 Task: Get the current traffic updates for Old Sacramento State Historic Park.
Action: Mouse moved to (134, 71)
Screenshot: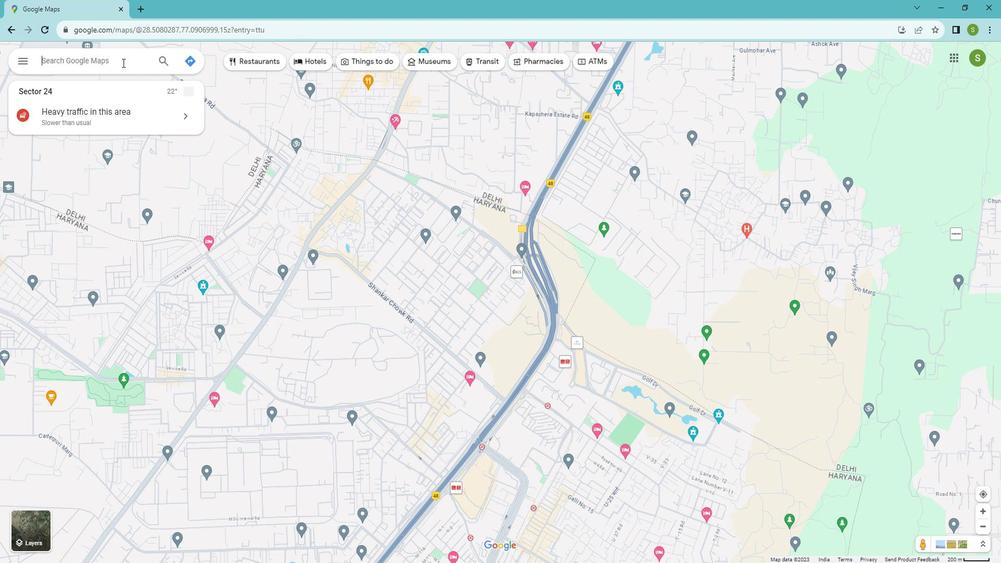 
Action: Mouse pressed left at (134, 71)
Screenshot: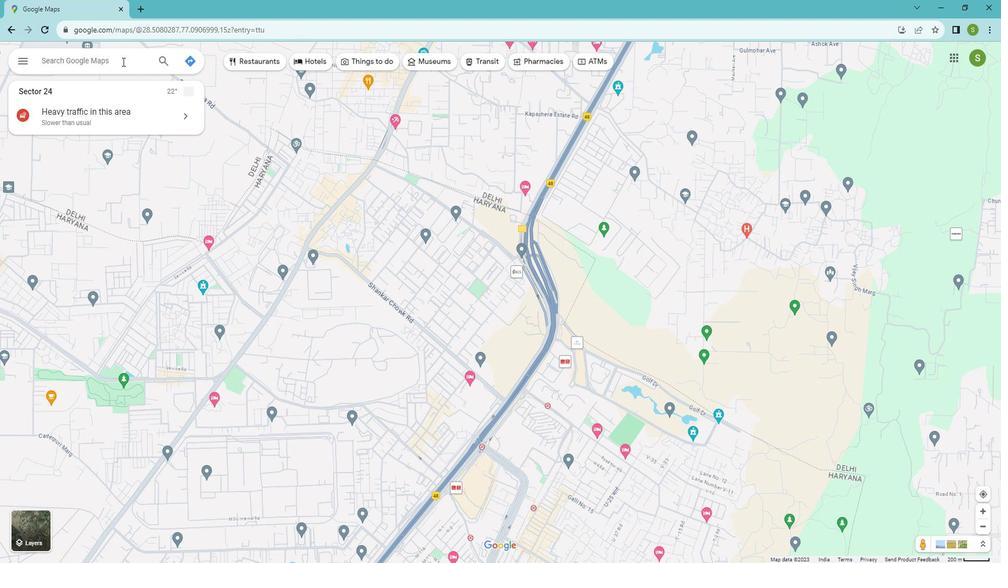 
Action: Mouse moved to (133, 69)
Screenshot: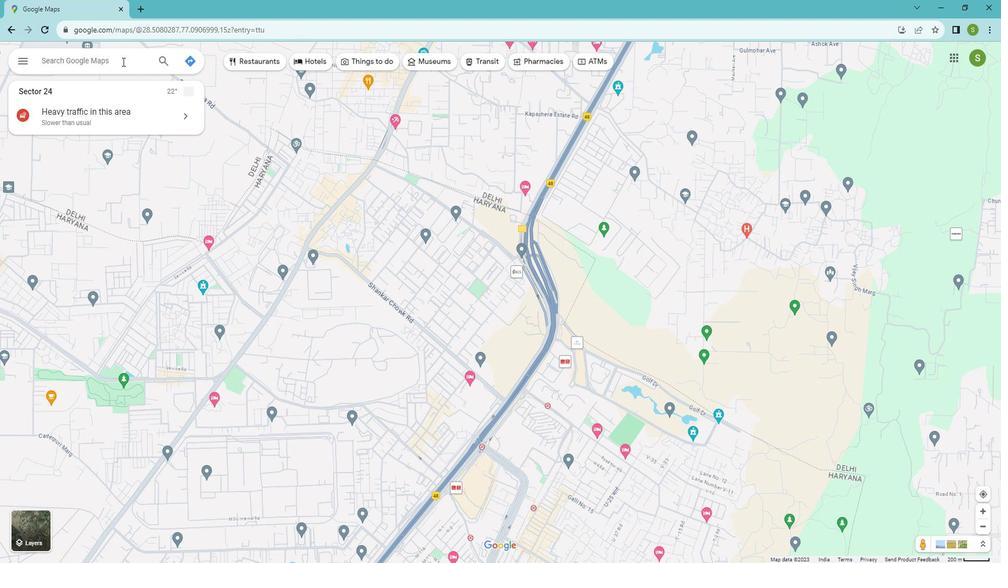 
Action: Key pressed <Key.shift>Old<Key.space><Key.shift>Sacramento<Key.space><Key.shift>State<Key.space><Key.shift>Historic<Key.space><Key.shift>Park<Key.enter>
Screenshot: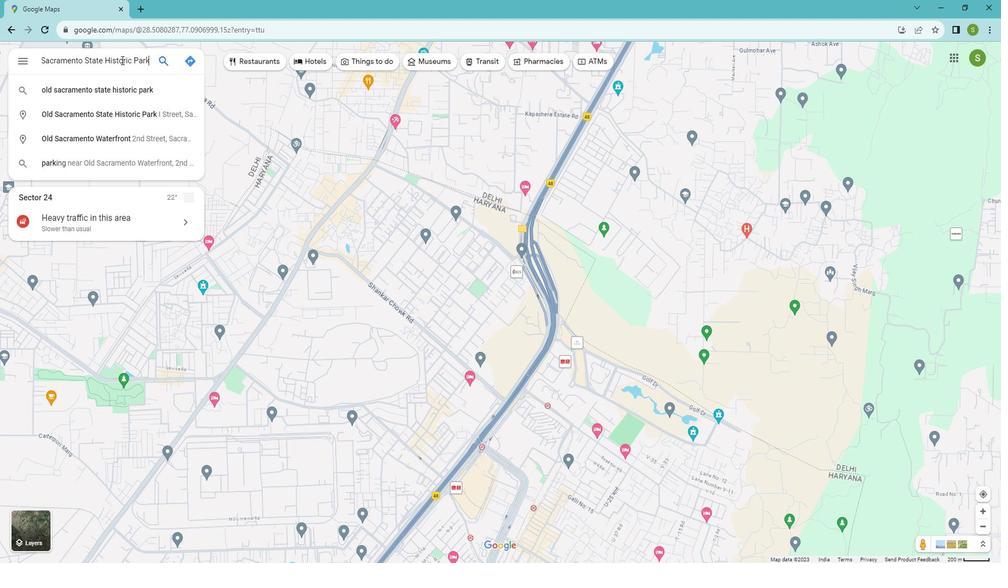 
Action: Mouse moved to (336, 523)
Screenshot: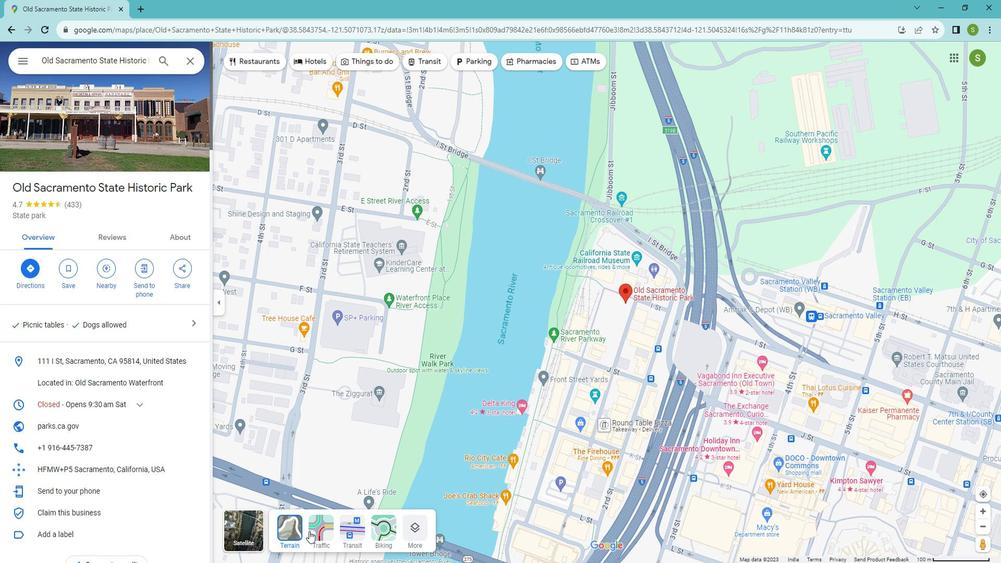 
Action: Mouse pressed left at (336, 523)
Screenshot: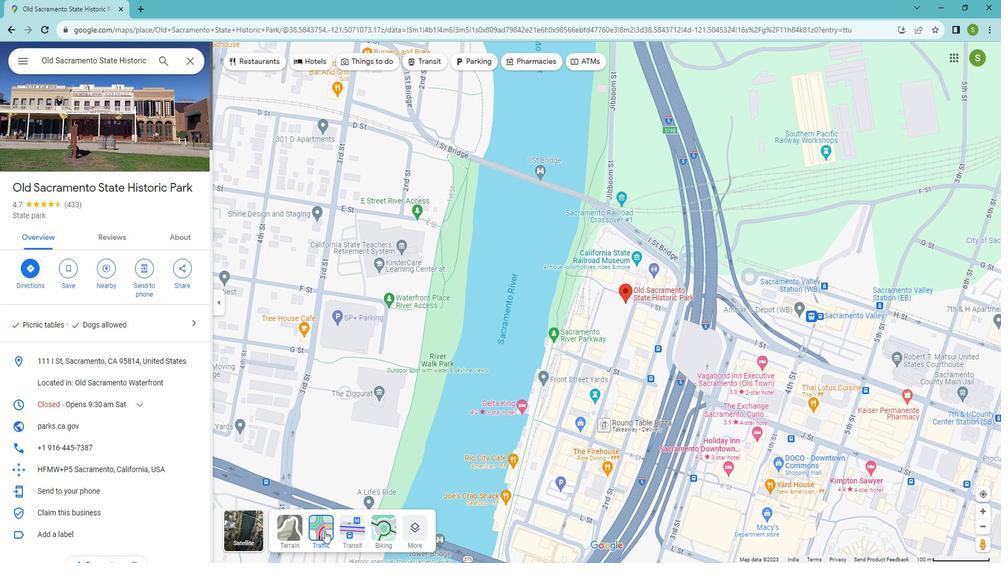 
Action: Mouse moved to (699, 331)
Screenshot: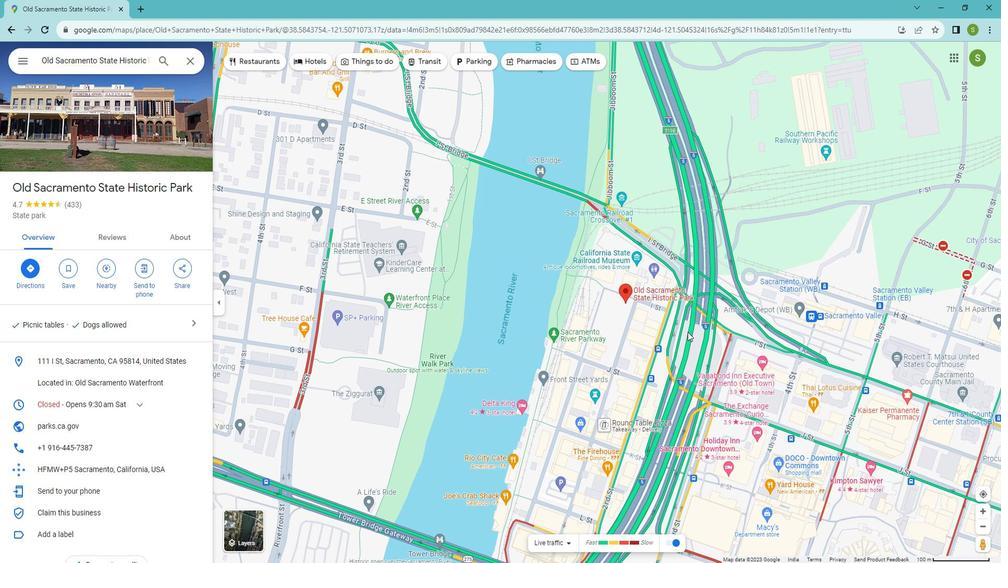
Action: Mouse scrolled (699, 330) with delta (0, 0)
Screenshot: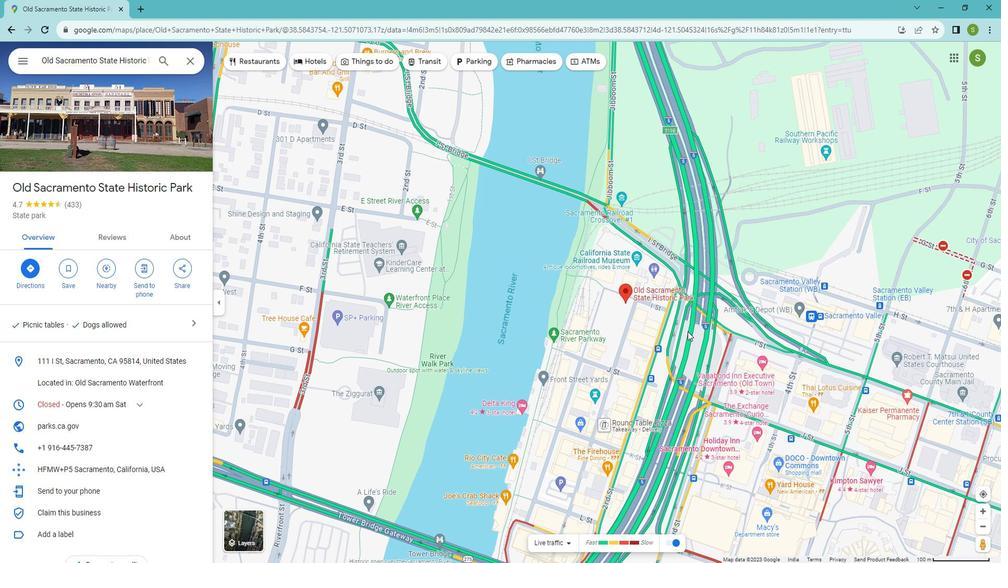 
Action: Mouse scrolled (699, 330) with delta (0, 0)
Screenshot: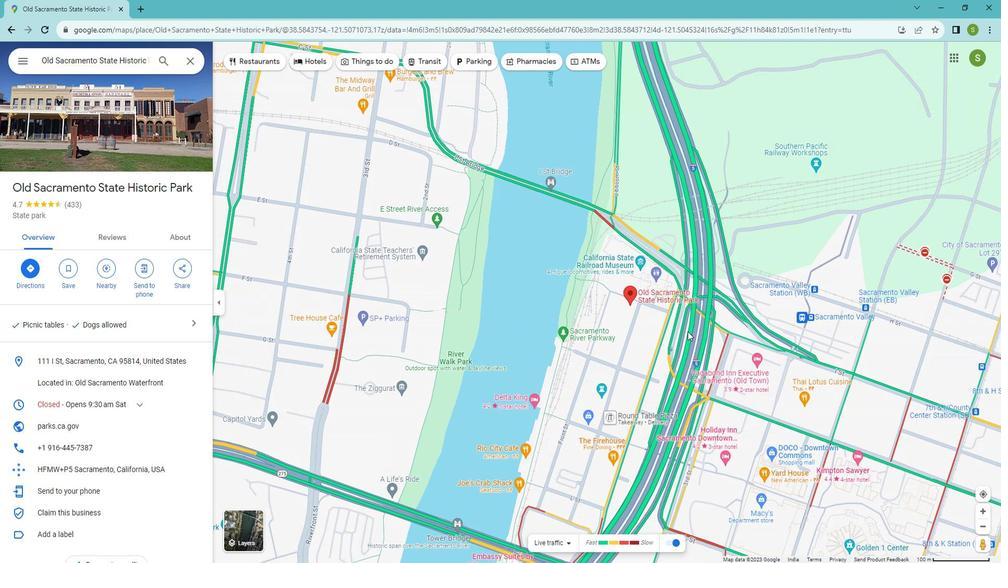 
Action: Mouse scrolled (699, 330) with delta (0, 0)
Screenshot: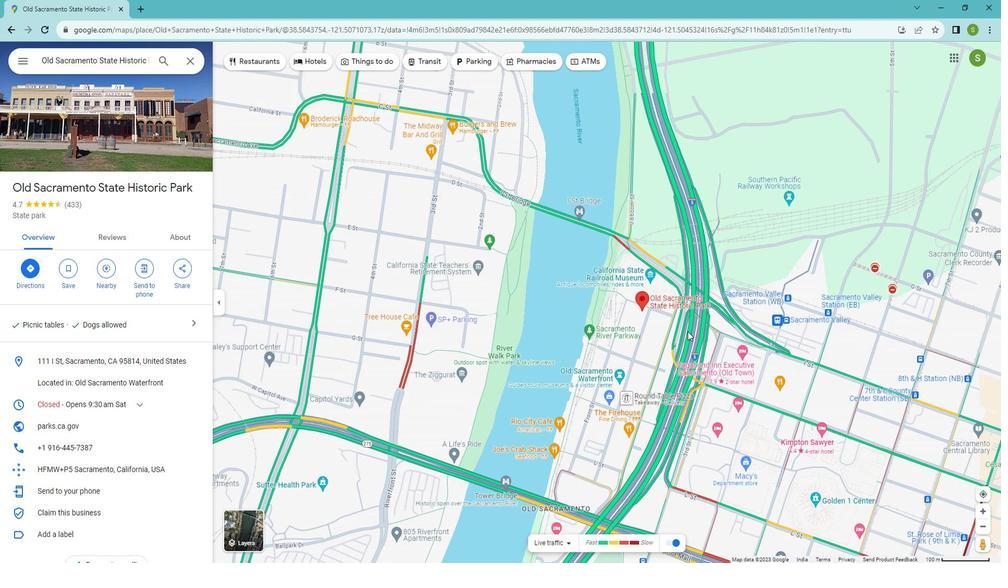 
Action: Mouse moved to (698, 331)
Screenshot: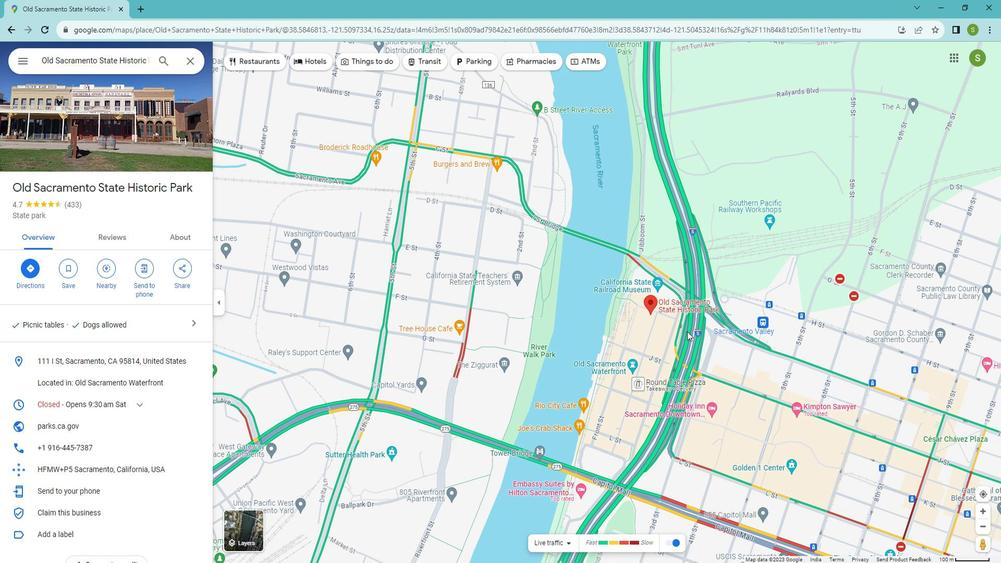 
Action: Mouse scrolled (698, 331) with delta (0, 0)
Screenshot: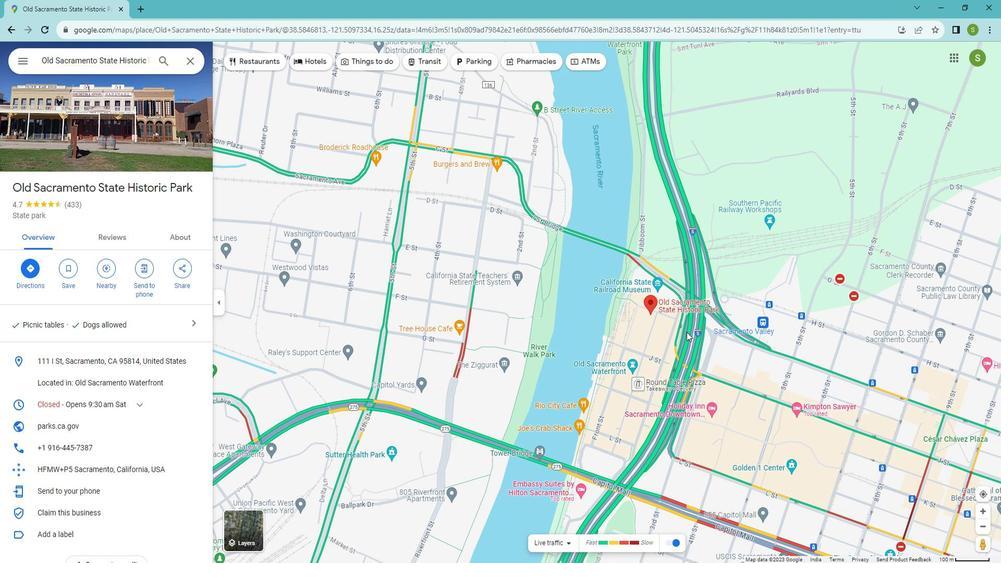 
Action: Mouse moved to (695, 305)
Screenshot: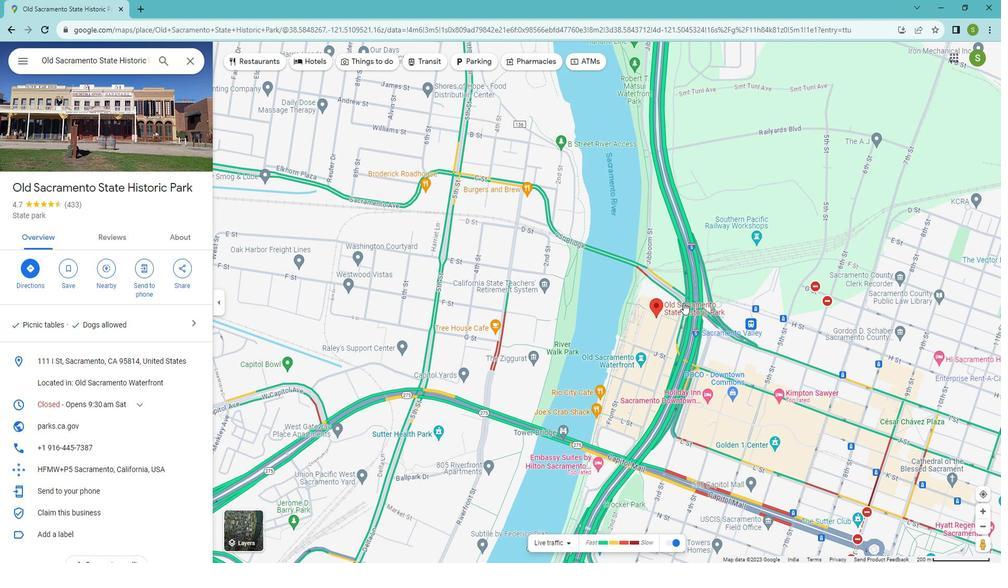 
Action: Mouse pressed left at (695, 305)
Screenshot: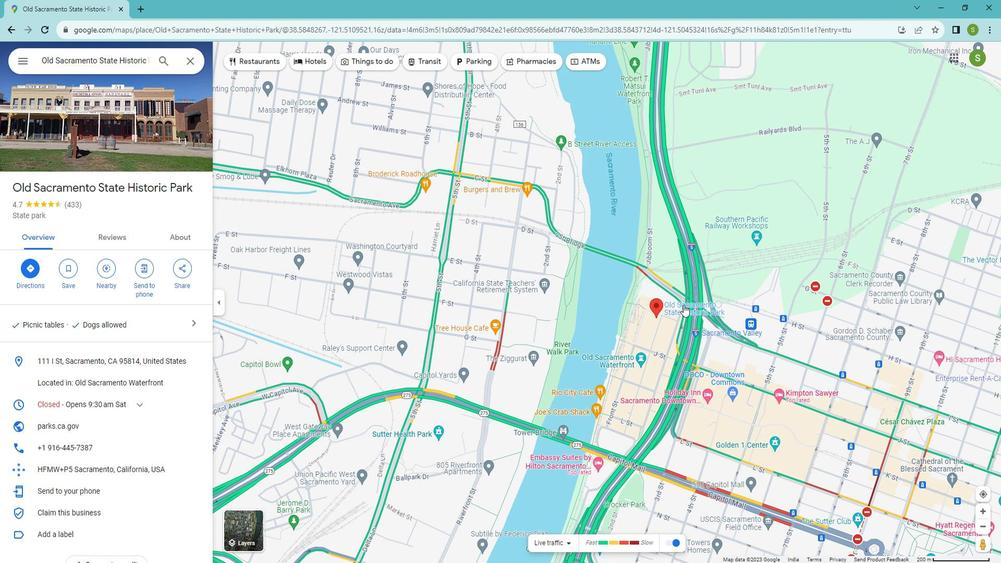
Action: Mouse moved to (670, 308)
Screenshot: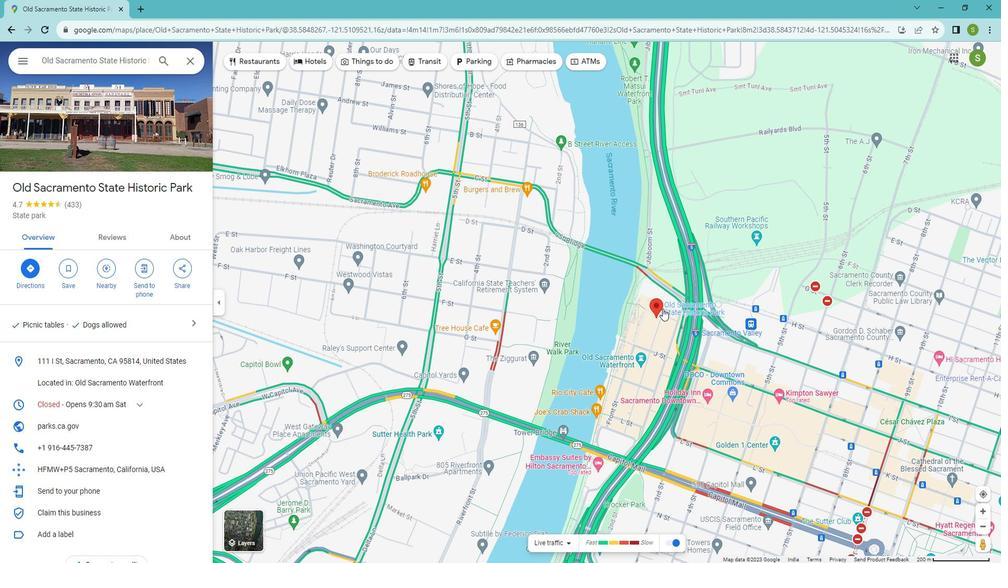 
Action: Mouse pressed left at (670, 308)
Screenshot: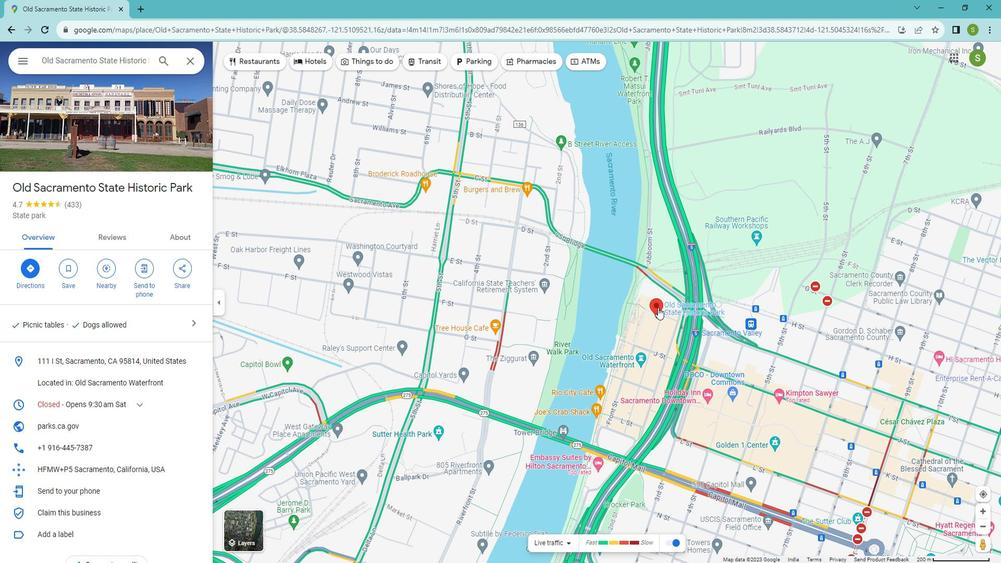 
Action: Mouse pressed right at (670, 308)
Screenshot: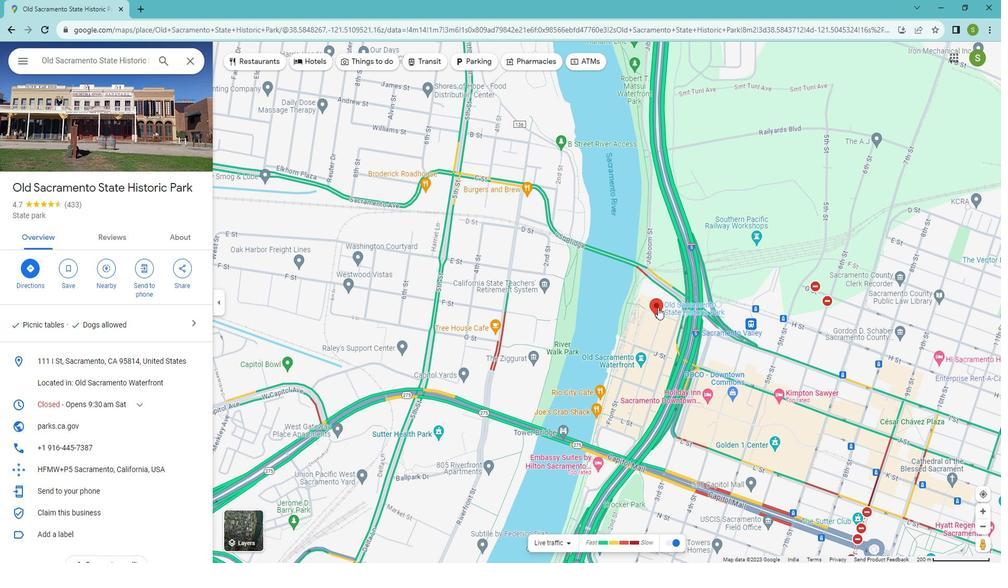 
Action: Mouse moved to (653, 325)
Screenshot: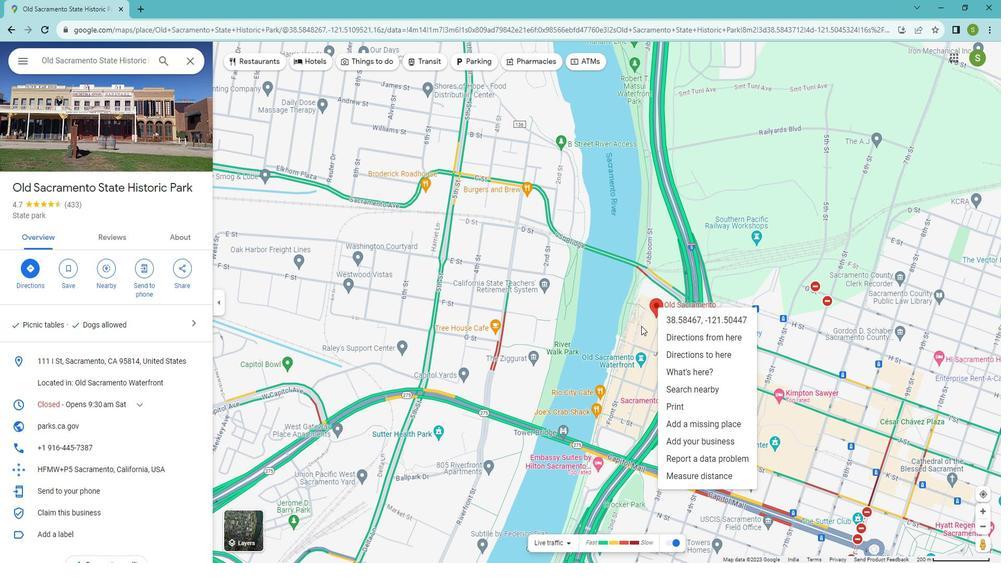 
Action: Mouse pressed left at (653, 325)
Screenshot: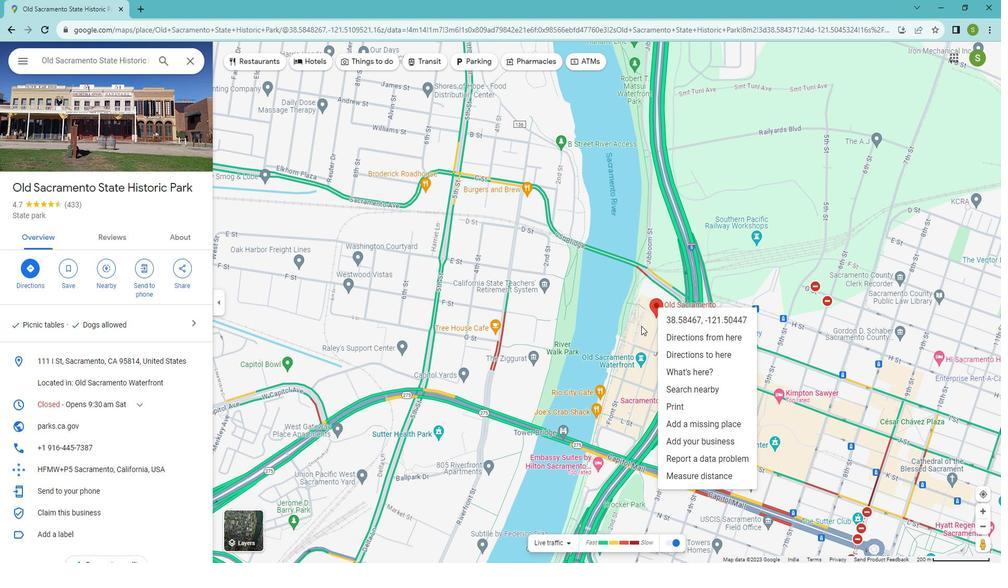 
Action: Mouse moved to (689, 305)
Screenshot: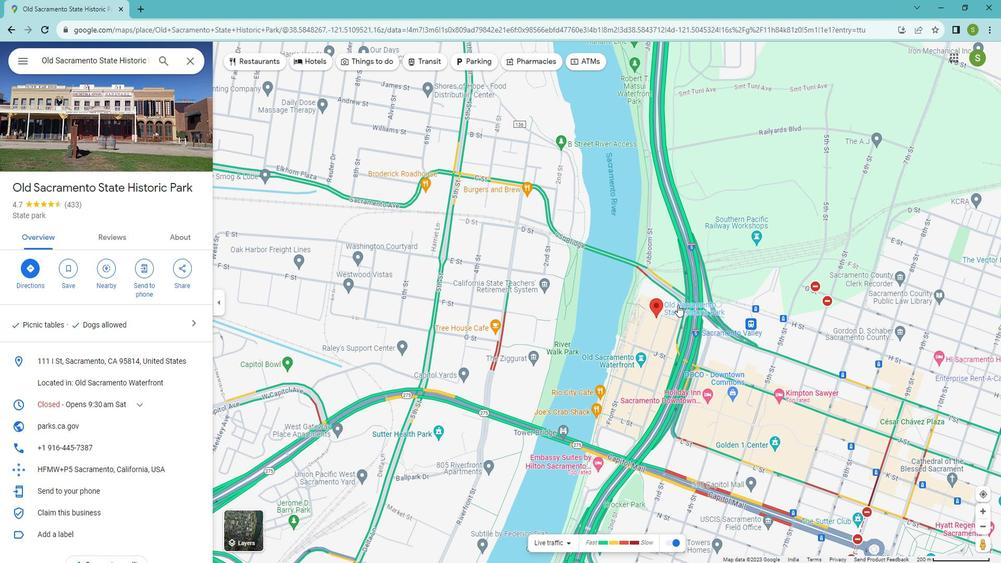 
Action: Mouse scrolled (689, 306) with delta (0, 0)
Screenshot: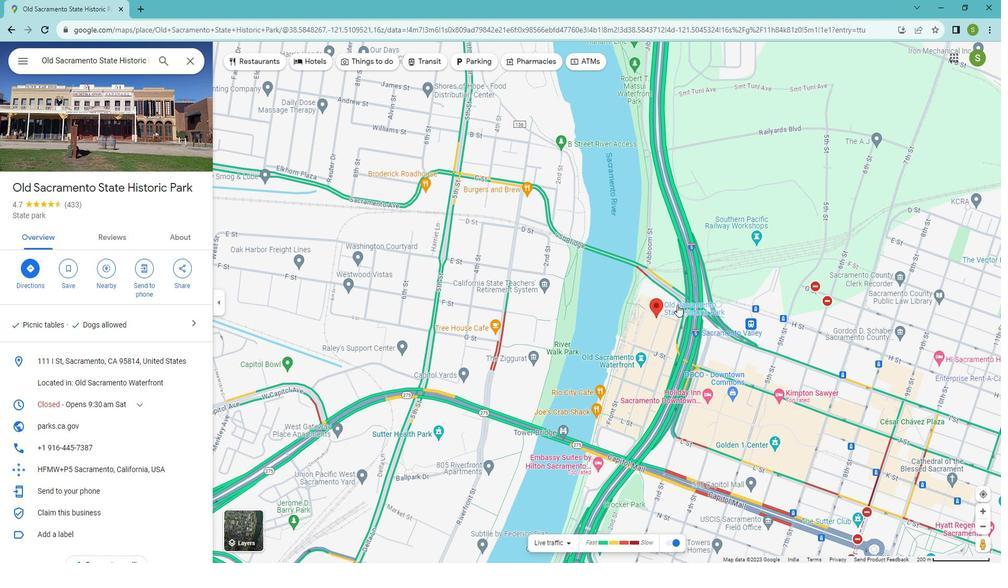 
Action: Mouse scrolled (689, 306) with delta (0, 0)
Screenshot: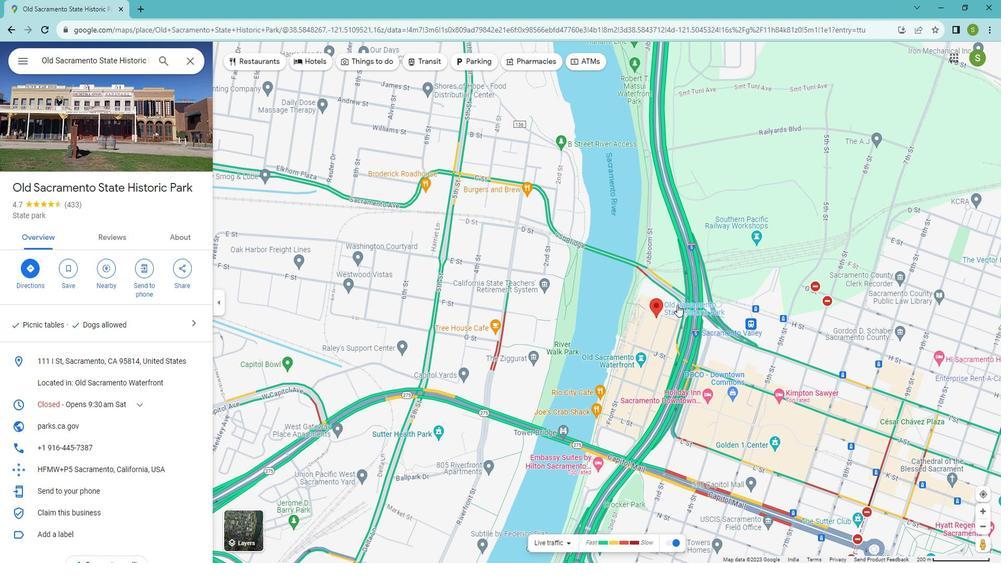 
Action: Mouse scrolled (689, 306) with delta (0, 0)
Screenshot: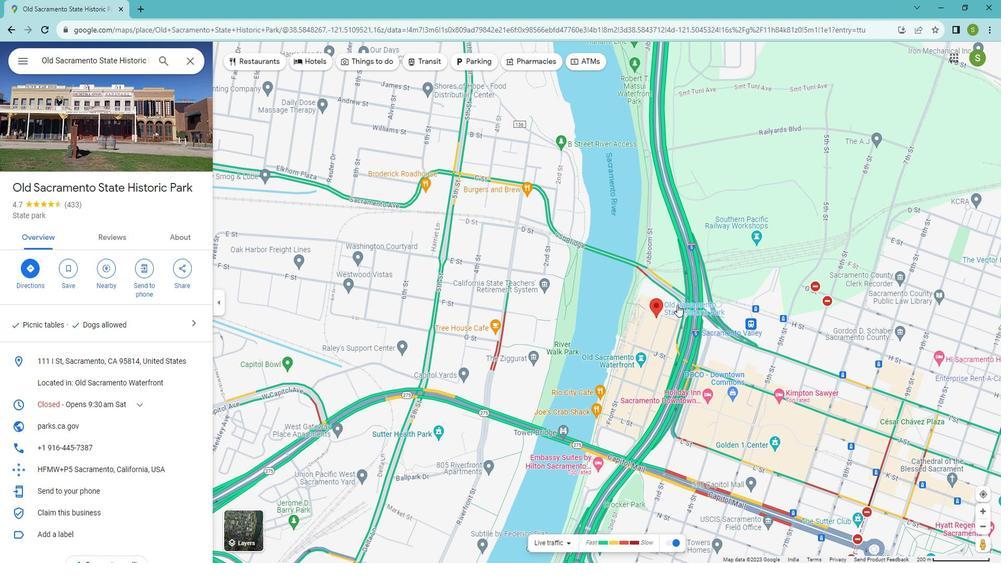 
Action: Mouse moved to (689, 305)
Screenshot: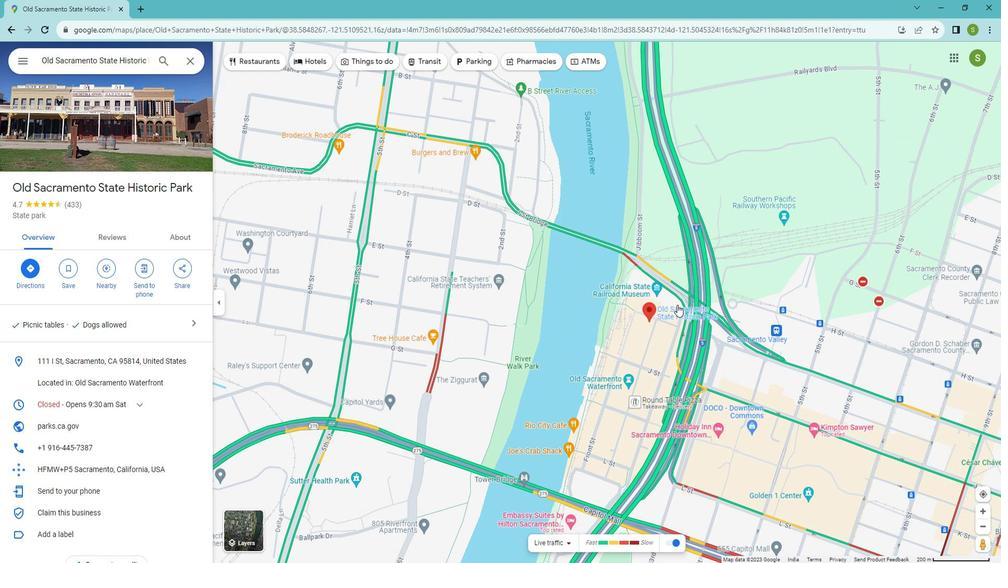 
Action: Mouse scrolled (689, 304) with delta (0, 0)
Screenshot: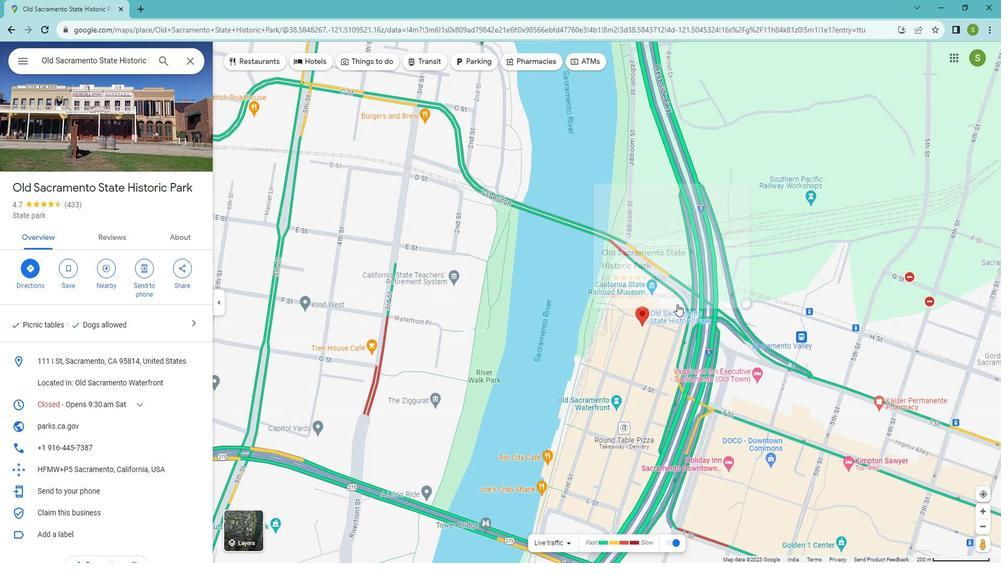 
Action: Mouse scrolled (689, 304) with delta (0, 0)
Screenshot: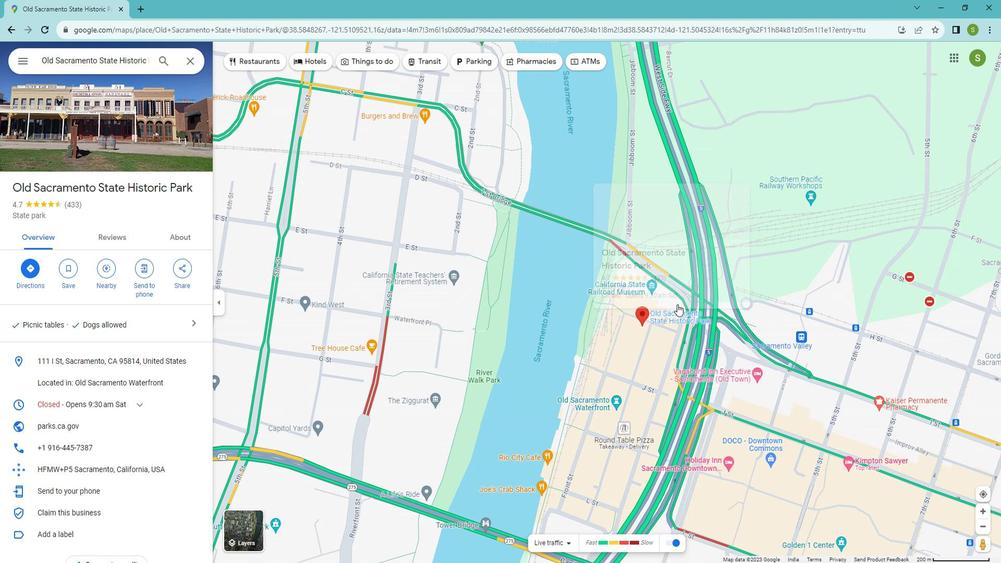 
Action: Mouse moved to (688, 305)
Screenshot: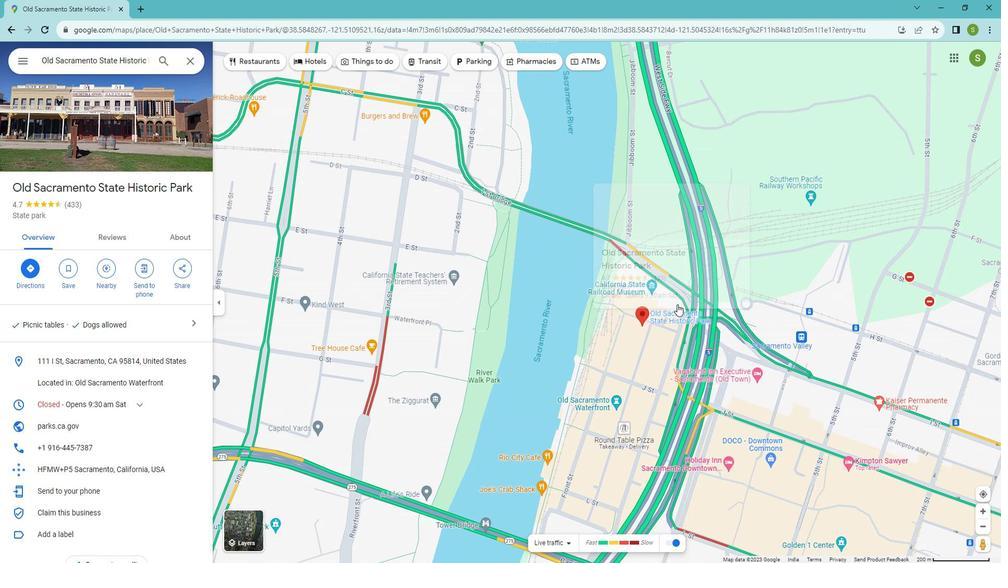 
Action: Mouse scrolled (688, 304) with delta (0, 0)
Screenshot: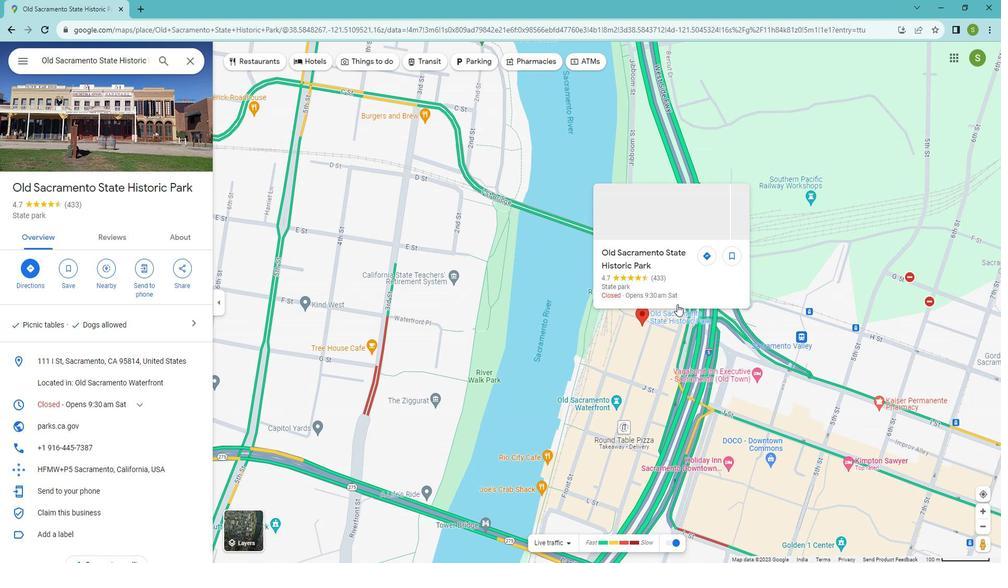 
Action: Mouse moved to (688, 305)
Screenshot: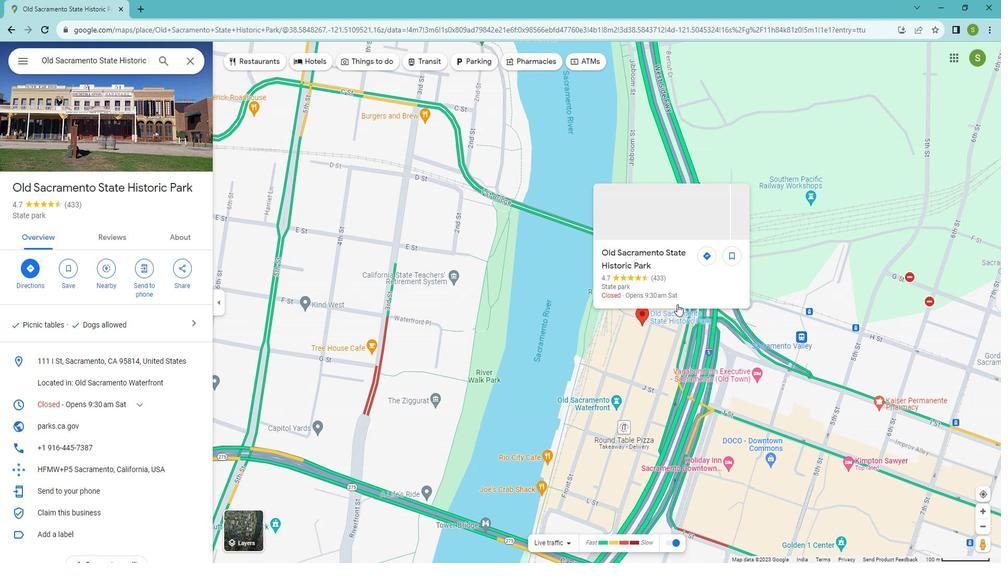
Action: Mouse scrolled (688, 304) with delta (0, 0)
Screenshot: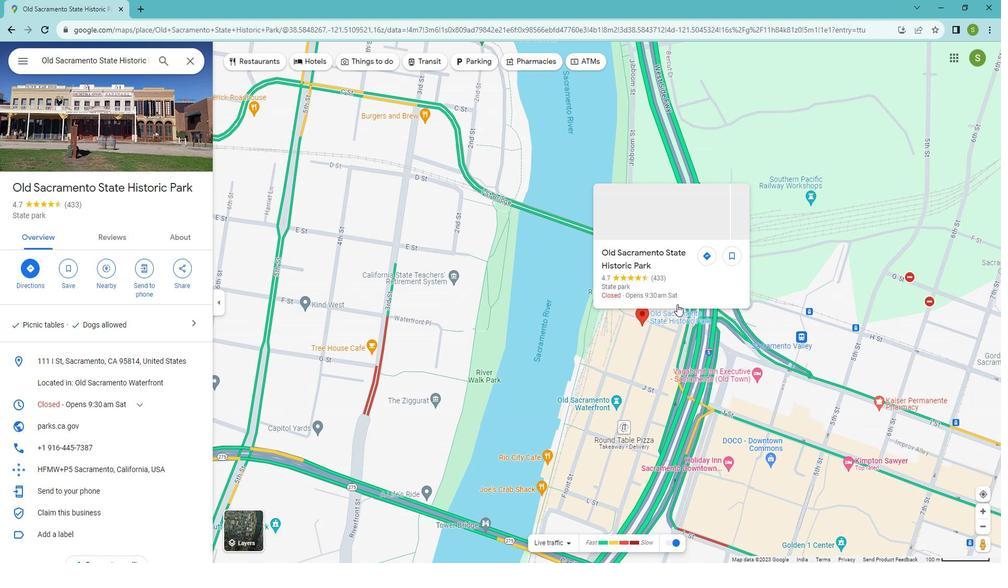 
Action: Mouse scrolled (688, 304) with delta (0, 0)
Screenshot: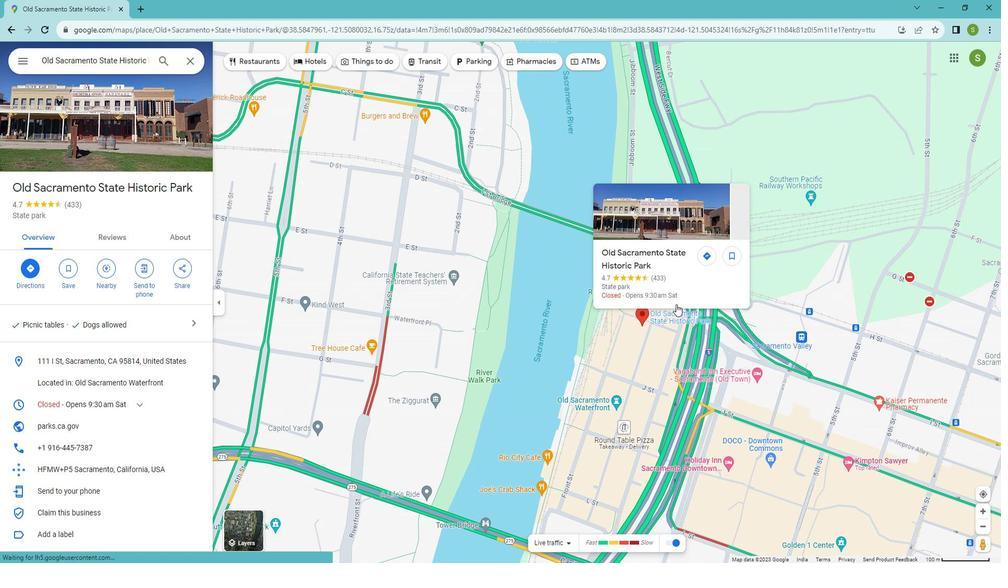 
Action: Mouse scrolled (688, 304) with delta (0, 0)
Screenshot: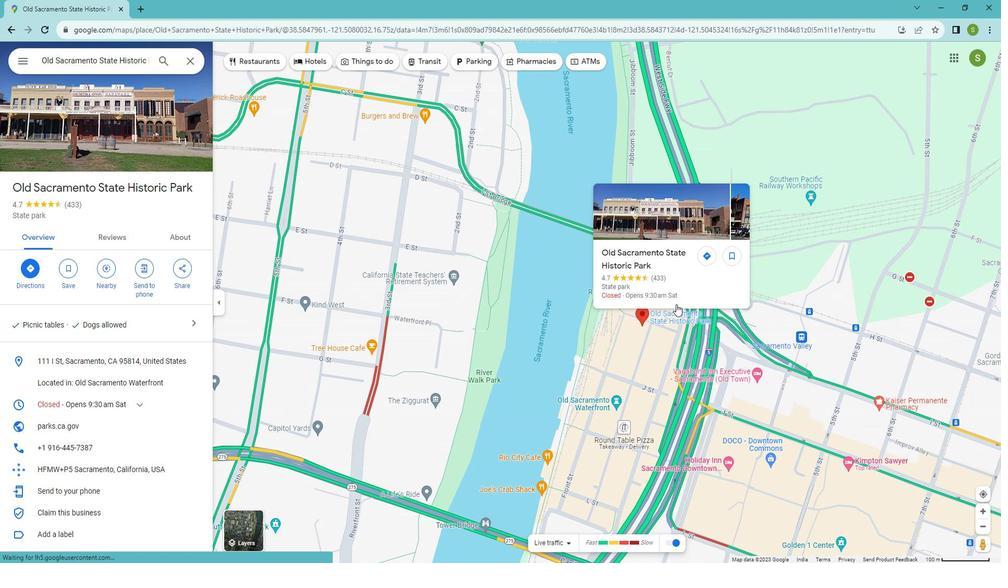 
Action: Mouse moved to (701, 319)
Screenshot: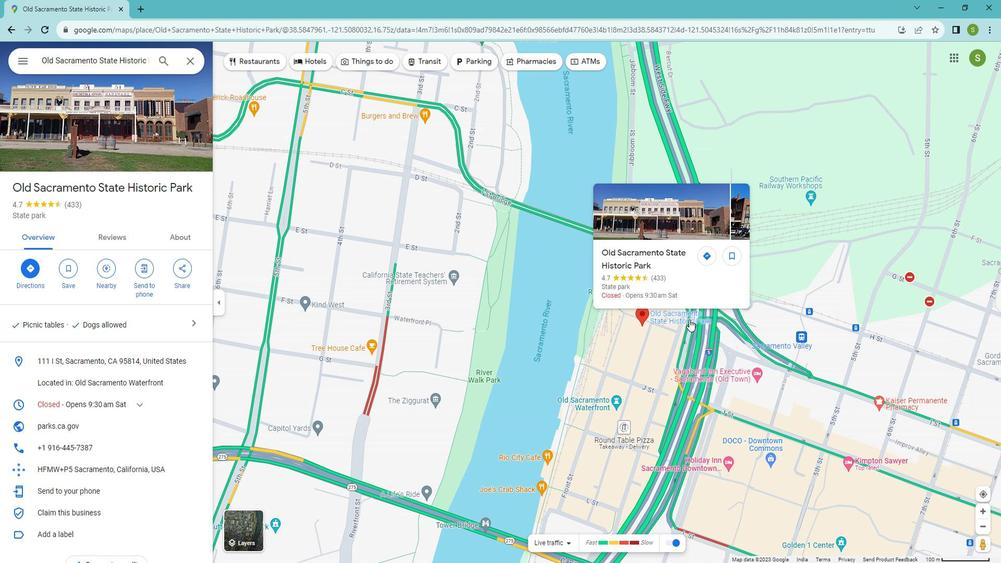 
Action: Mouse scrolled (701, 319) with delta (0, 0)
Screenshot: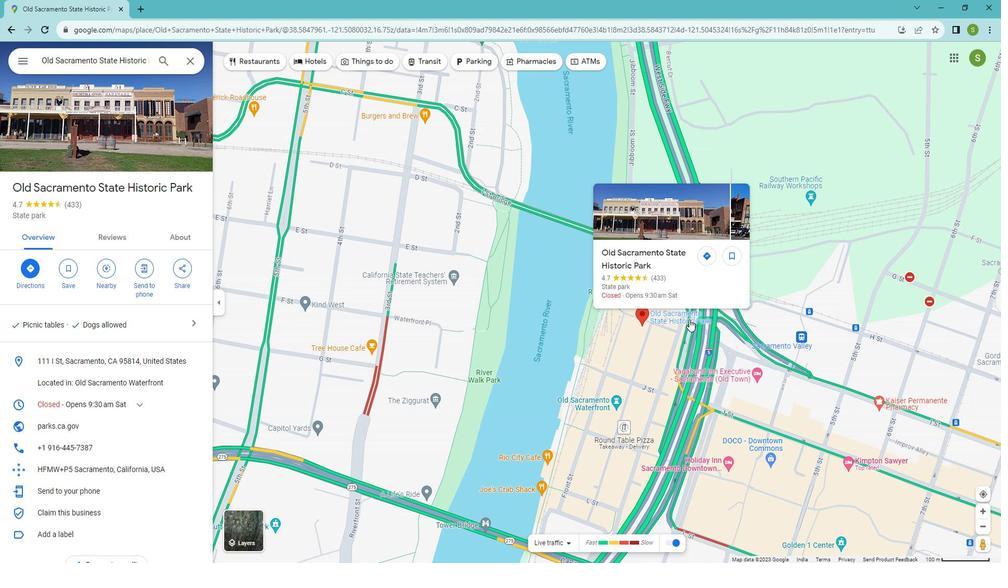 
Action: Mouse scrolled (701, 319) with delta (0, 0)
Screenshot: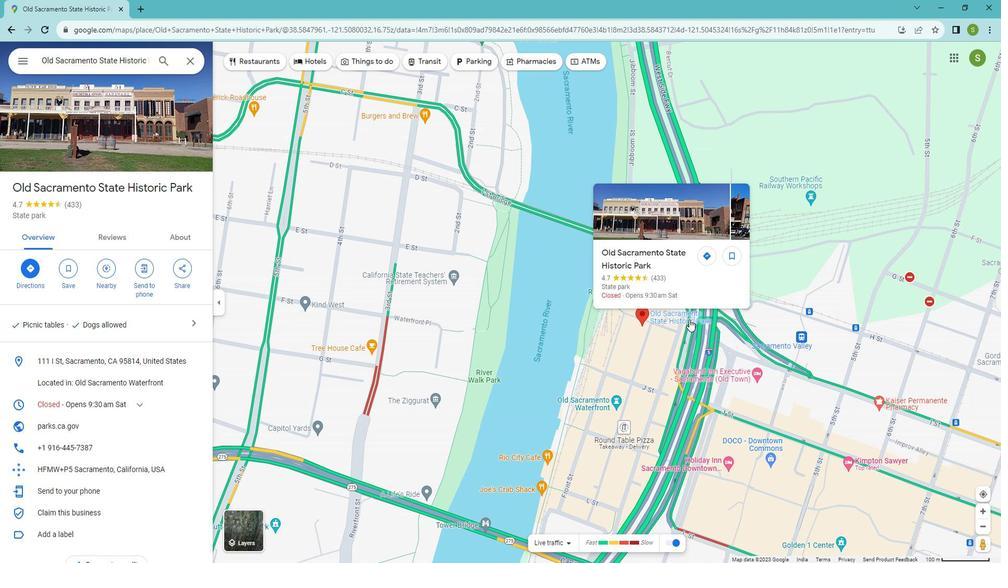
Action: Mouse scrolled (701, 319) with delta (0, 0)
Screenshot: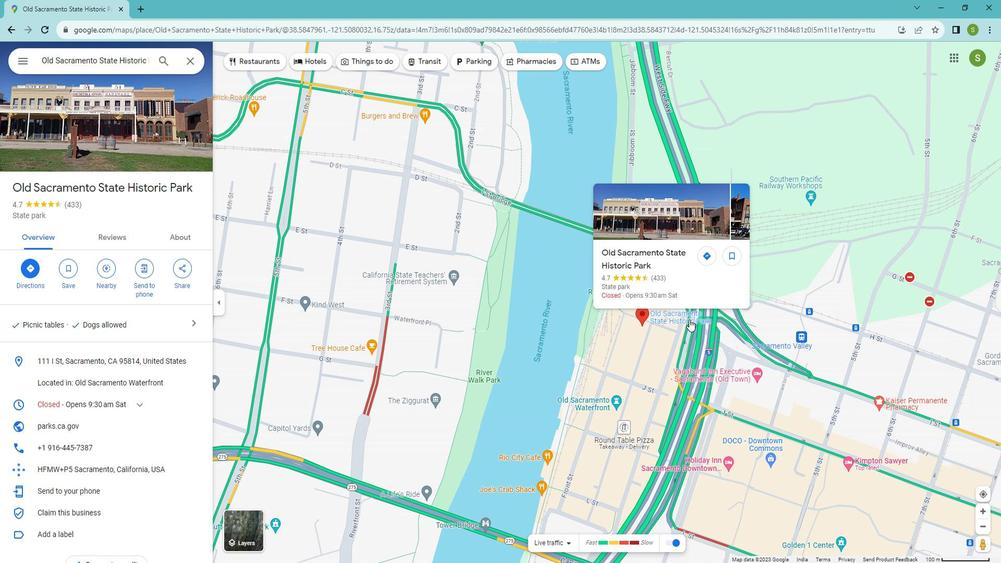 
Action: Mouse scrolled (701, 319) with delta (0, 0)
Screenshot: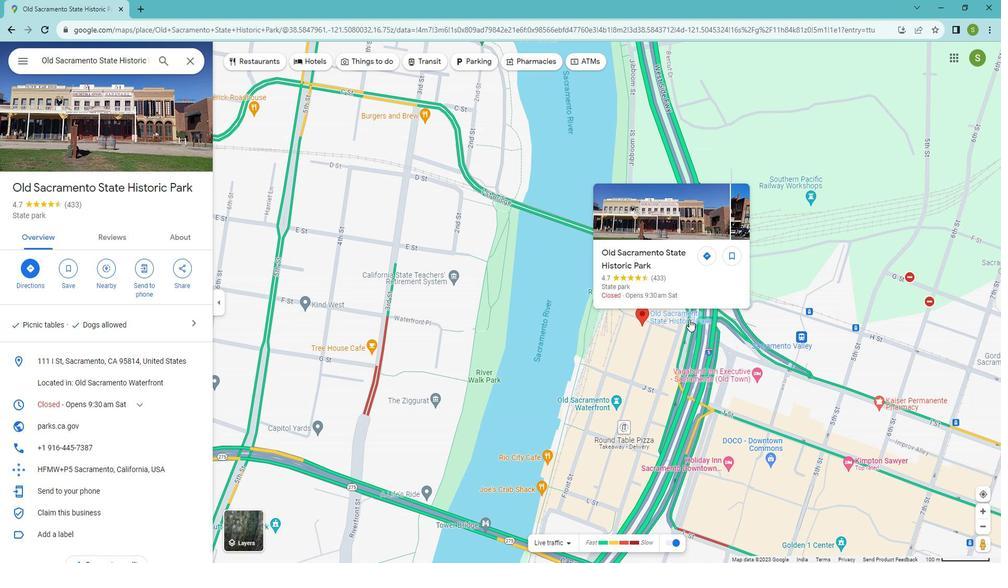 
Action: Mouse scrolled (701, 319) with delta (0, 0)
Screenshot: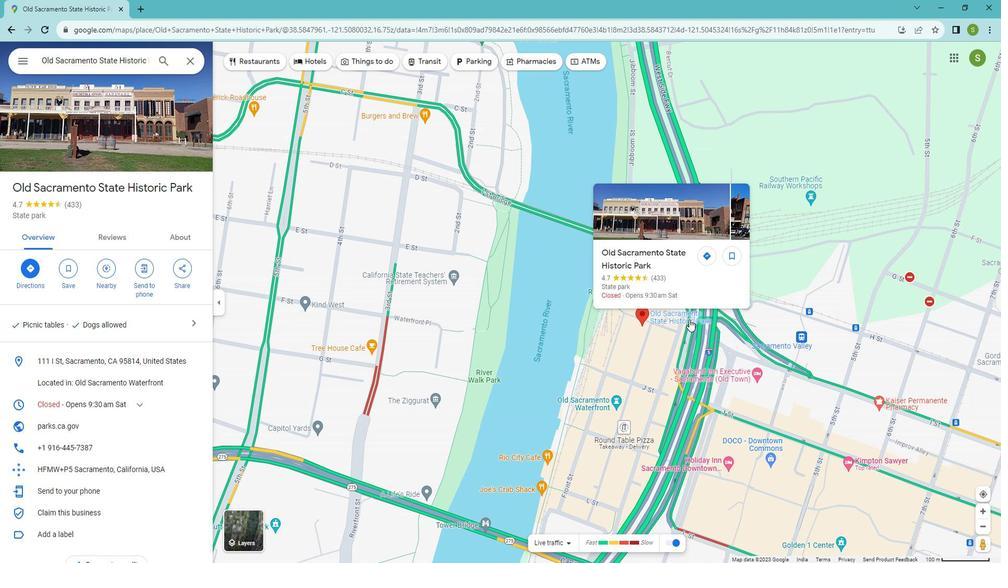 
Action: Mouse moved to (701, 319)
Screenshot: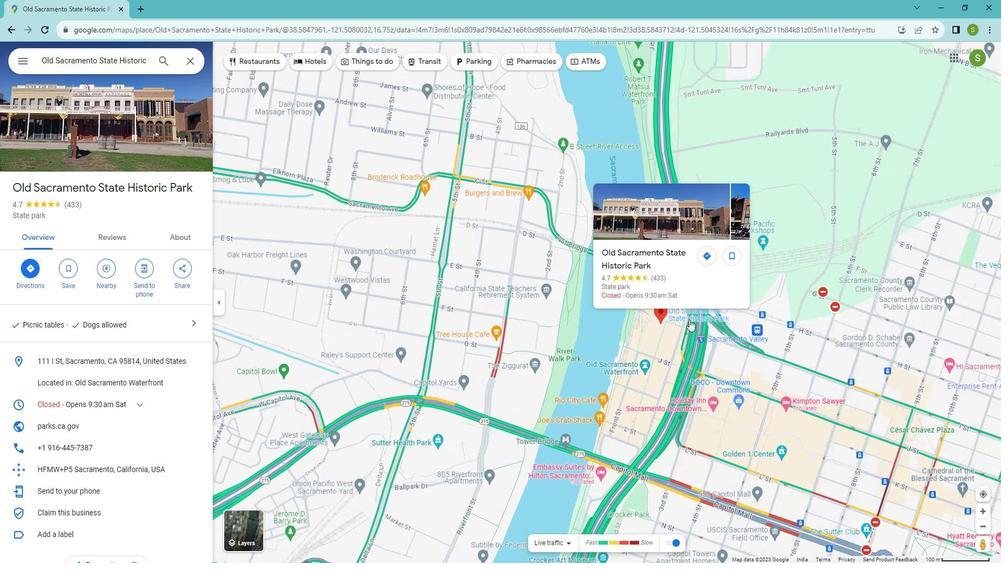 
Action: Mouse scrolled (701, 319) with delta (0, 0)
Screenshot: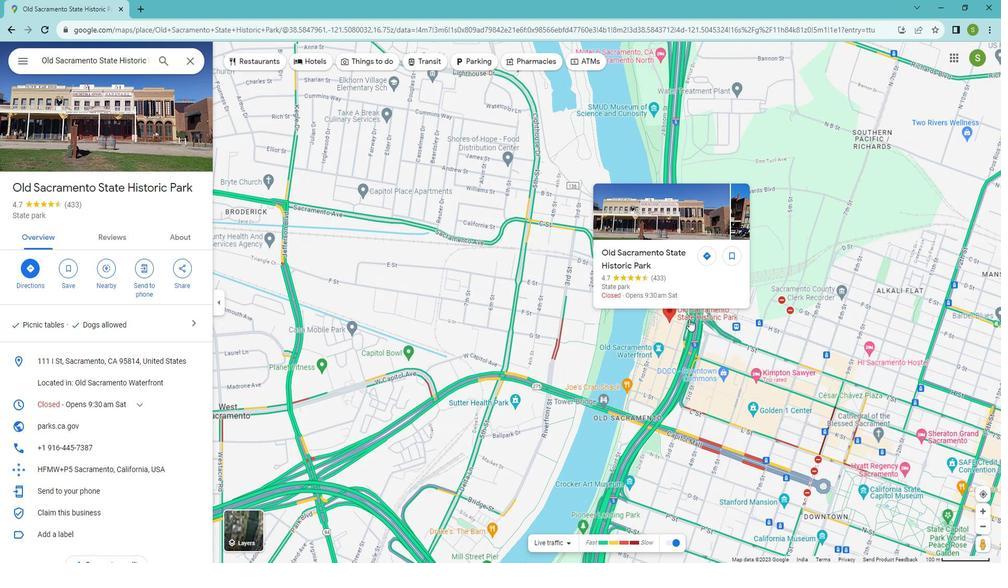 
Action: Mouse scrolled (701, 319) with delta (0, 0)
Screenshot: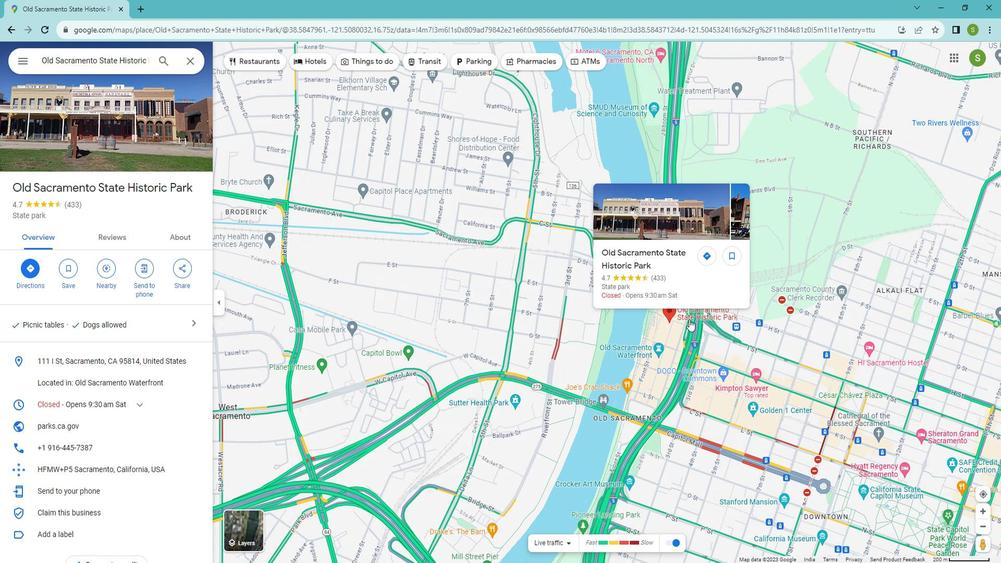 
Action: Mouse scrolled (701, 319) with delta (0, 0)
Screenshot: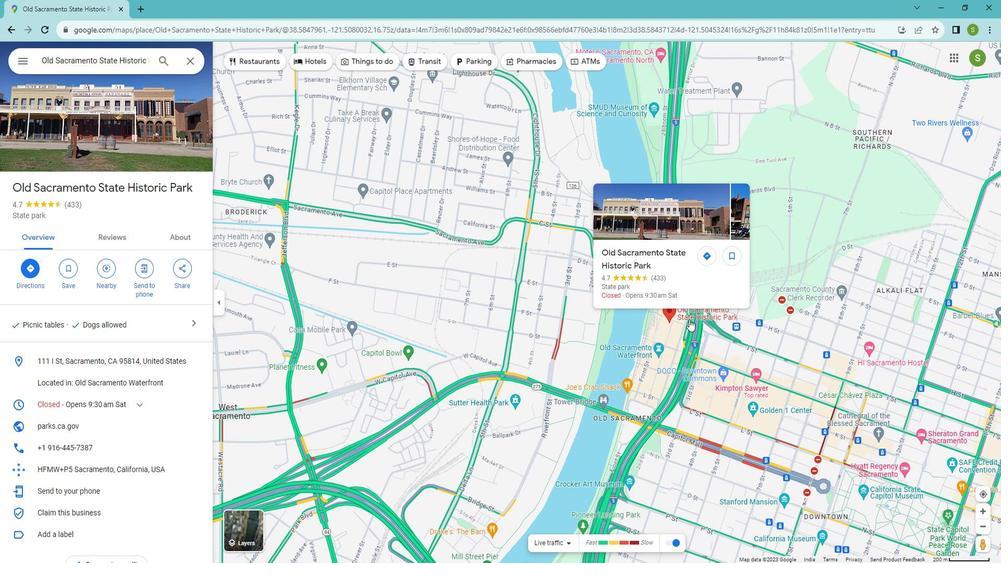 
Action: Mouse scrolled (701, 319) with delta (0, 0)
Screenshot: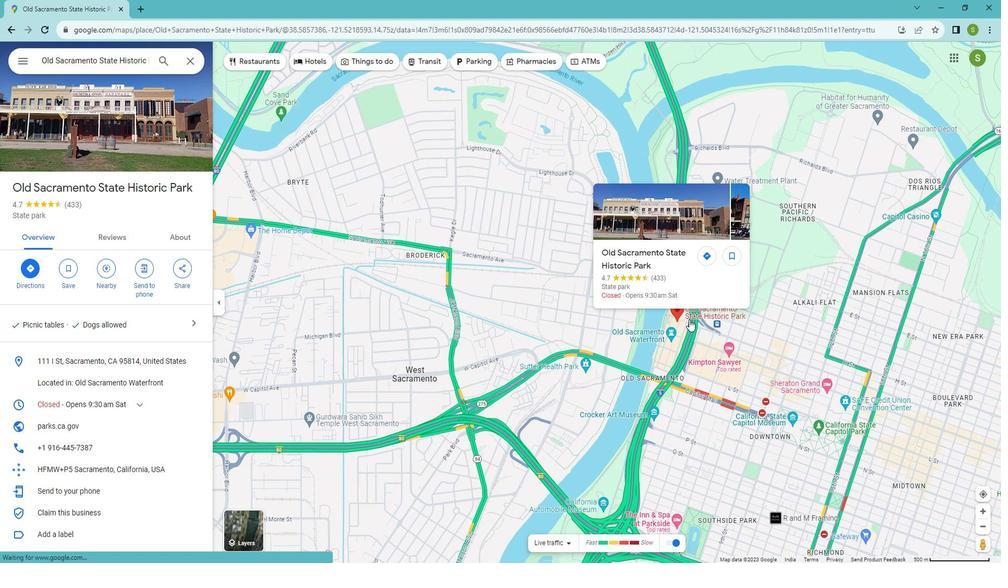 
Action: Mouse scrolled (701, 319) with delta (0, 0)
Screenshot: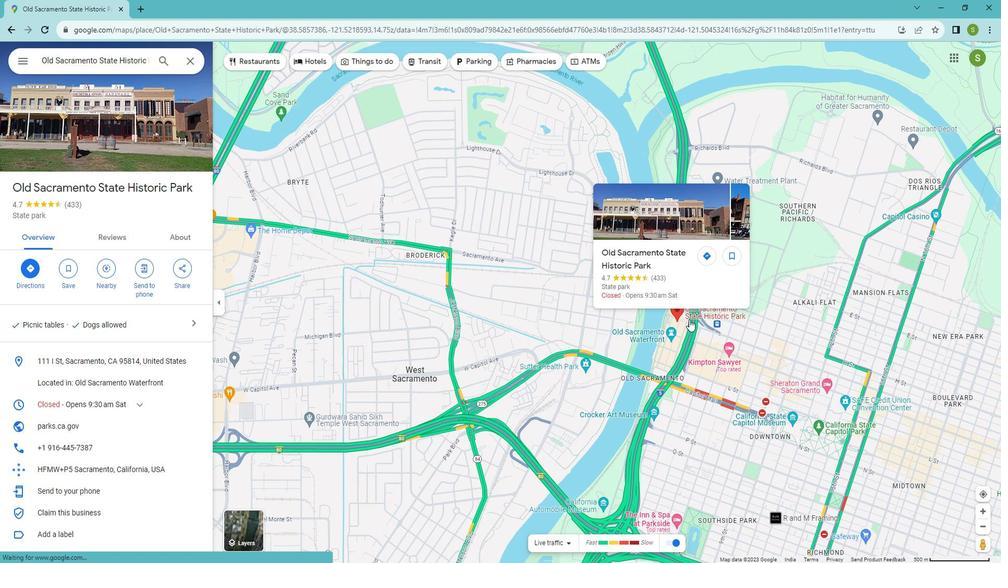 
Action: Mouse scrolled (701, 319) with delta (0, 0)
Screenshot: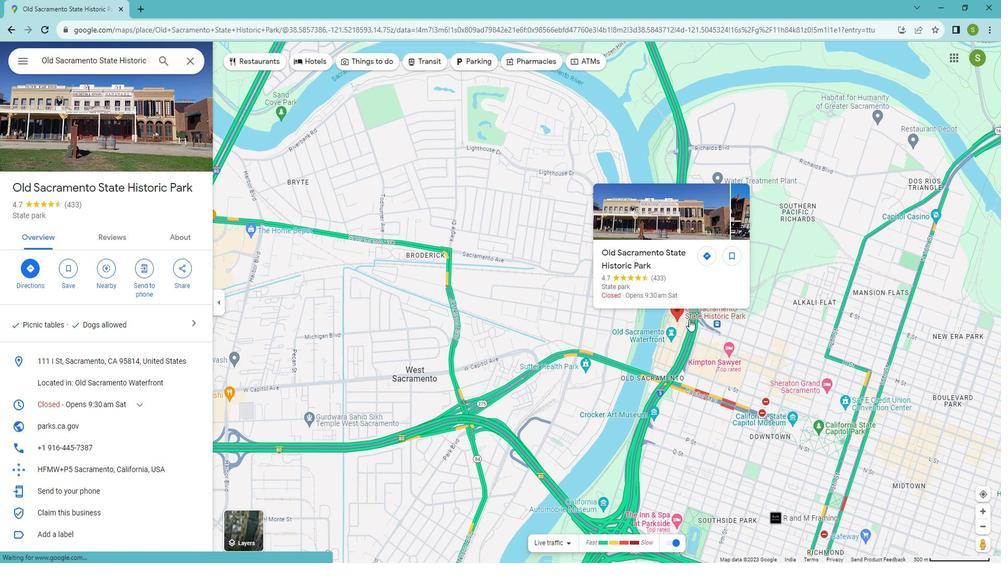 
Action: Mouse moved to (759, 313)
Screenshot: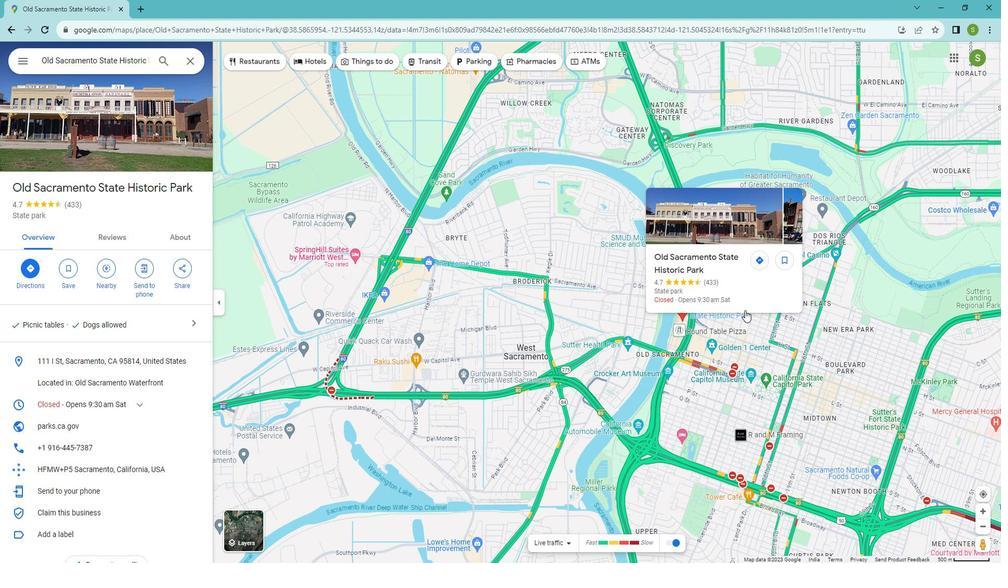 
Action: Mouse pressed left at (759, 313)
Screenshot: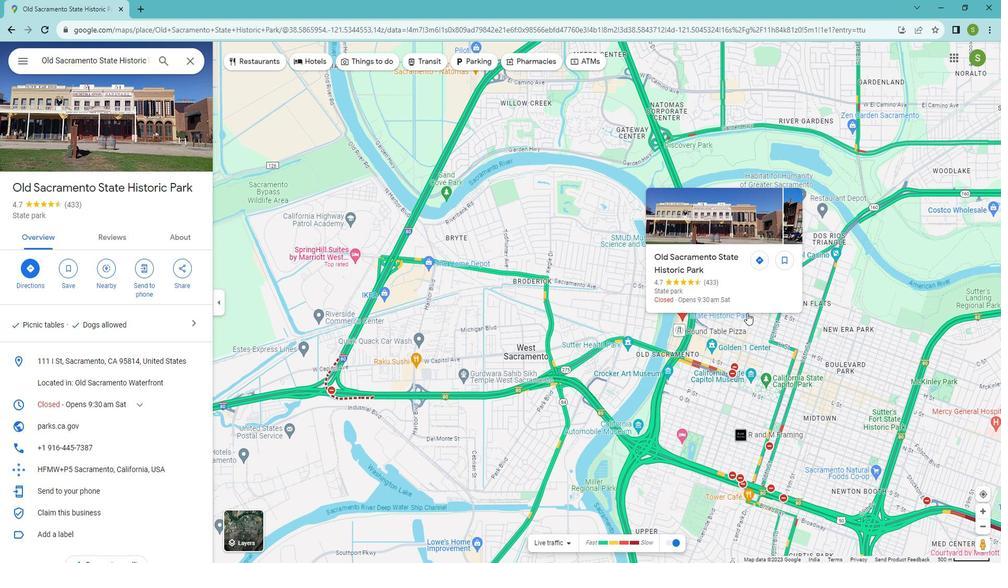 
Action: Mouse moved to (761, 314)
Screenshot: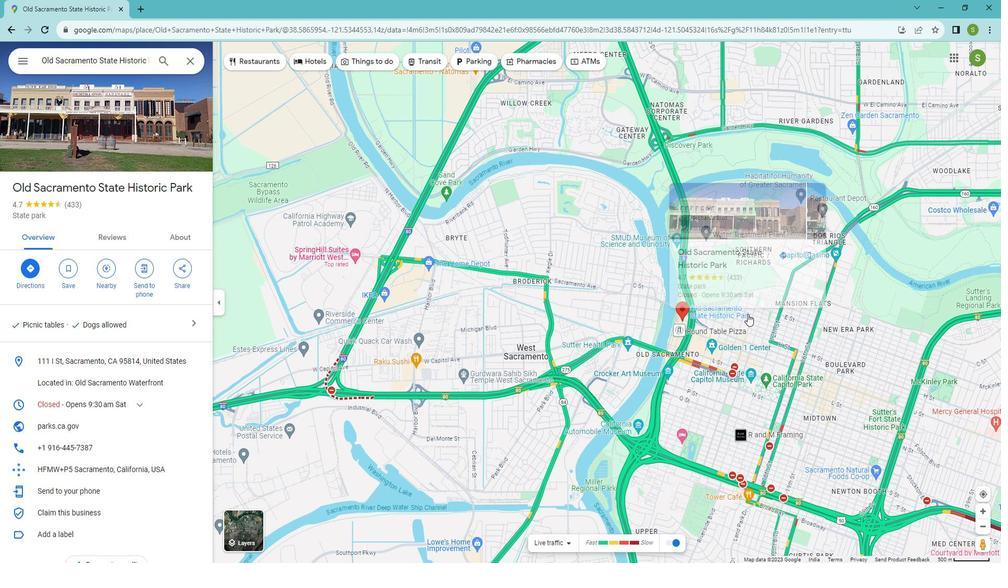 
Action: Mouse pressed left at (761, 314)
Screenshot: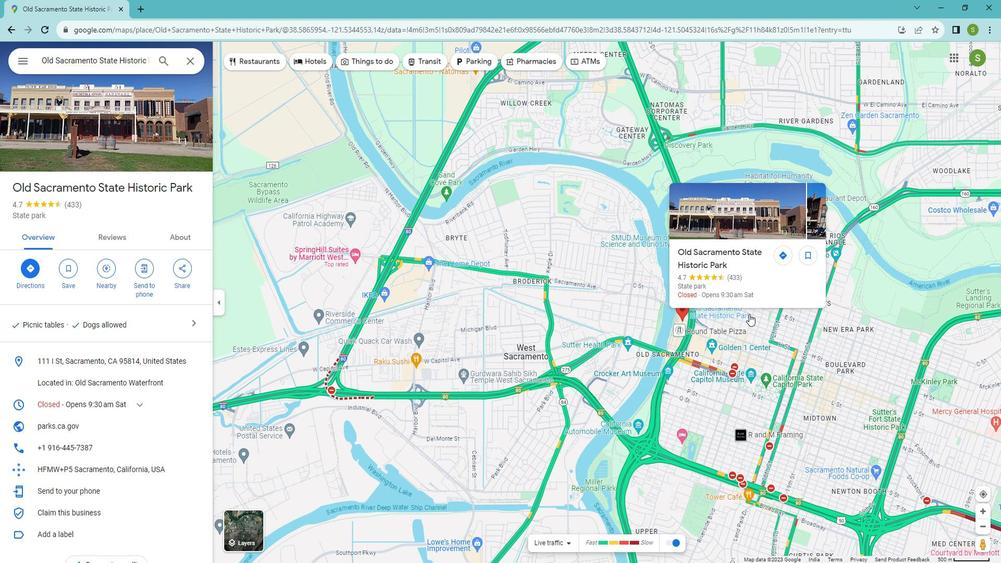 
Action: Mouse moved to (764, 309)
Screenshot: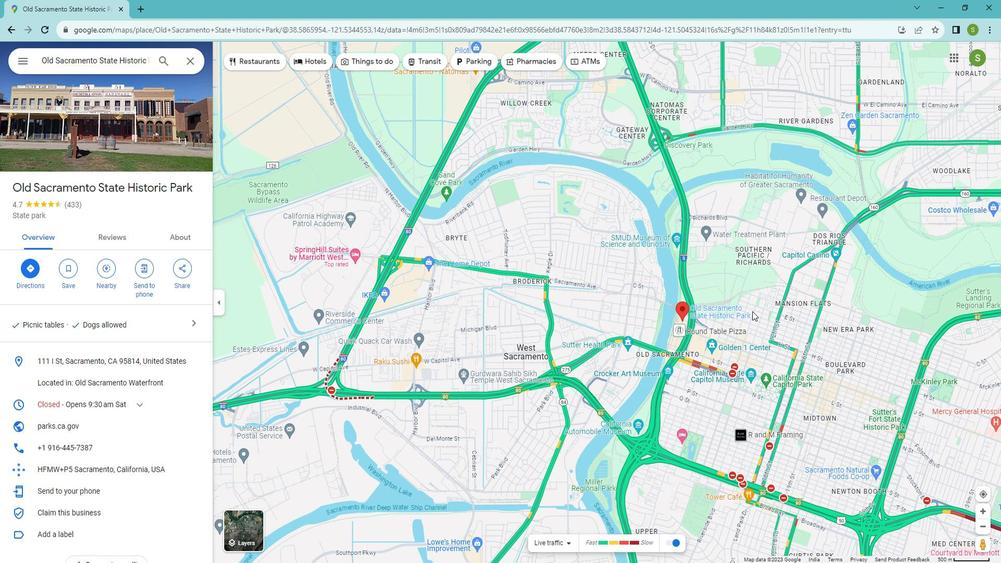
Action: Mouse pressed left at (764, 309)
Screenshot: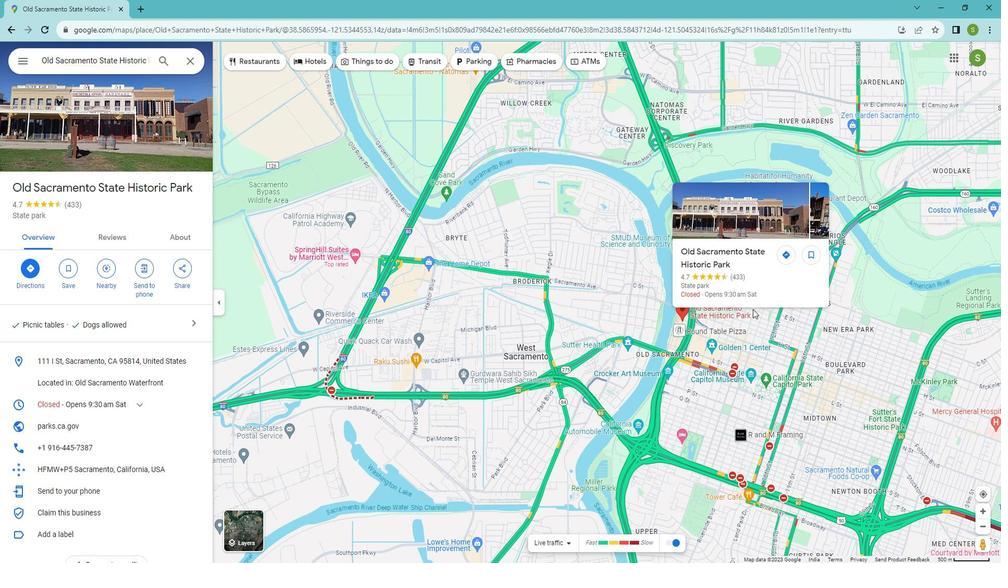 
Action: Mouse moved to (678, 290)
Screenshot: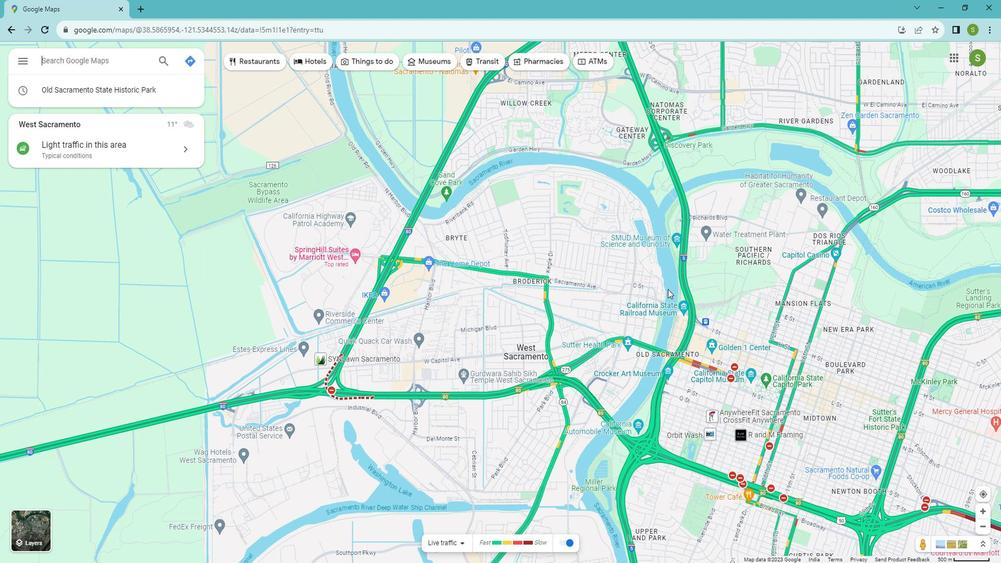 
Action: Mouse scrolled (678, 289) with delta (0, 0)
Screenshot: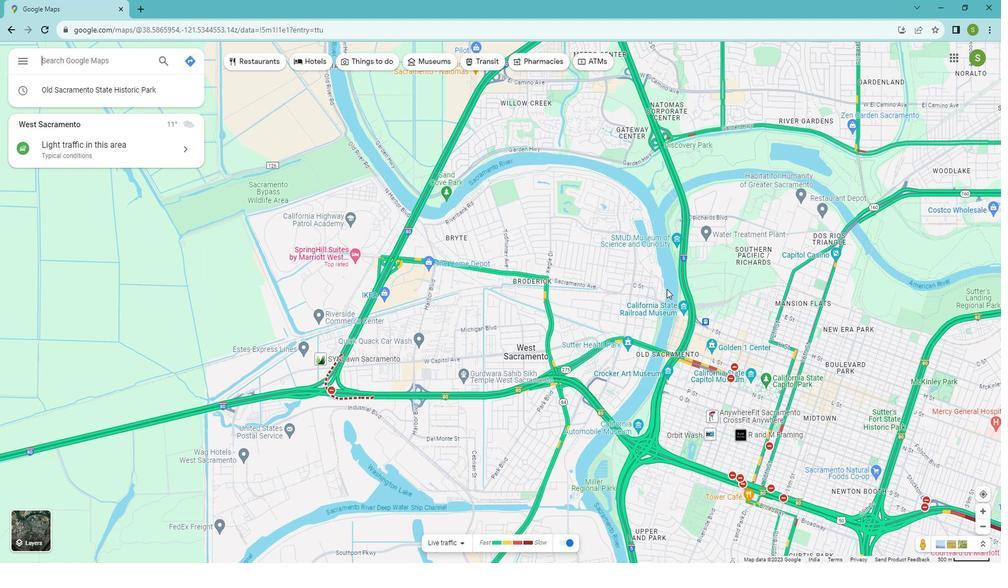 
Action: Mouse scrolled (678, 289) with delta (0, 0)
Screenshot: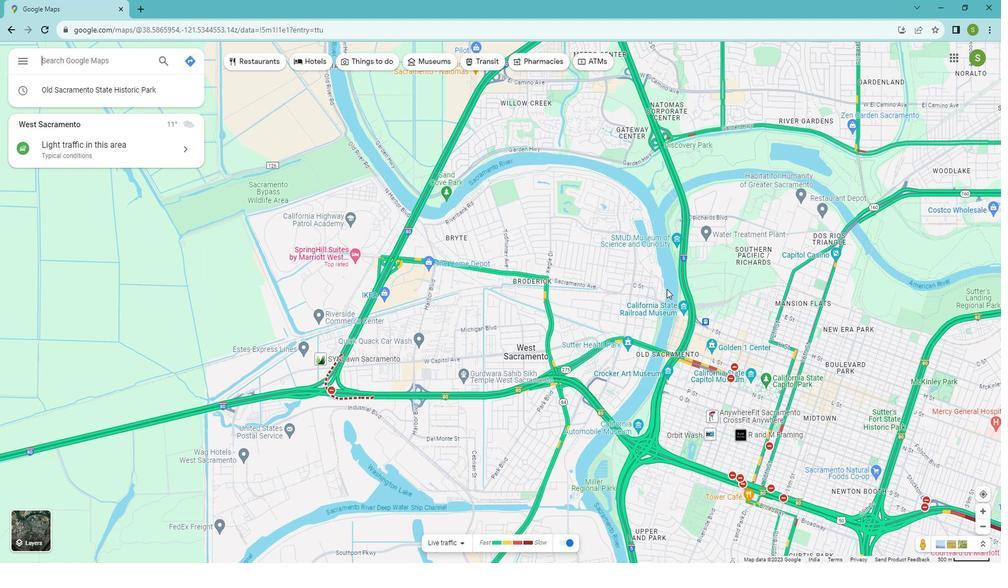 
Action: Mouse moved to (678, 290)
Screenshot: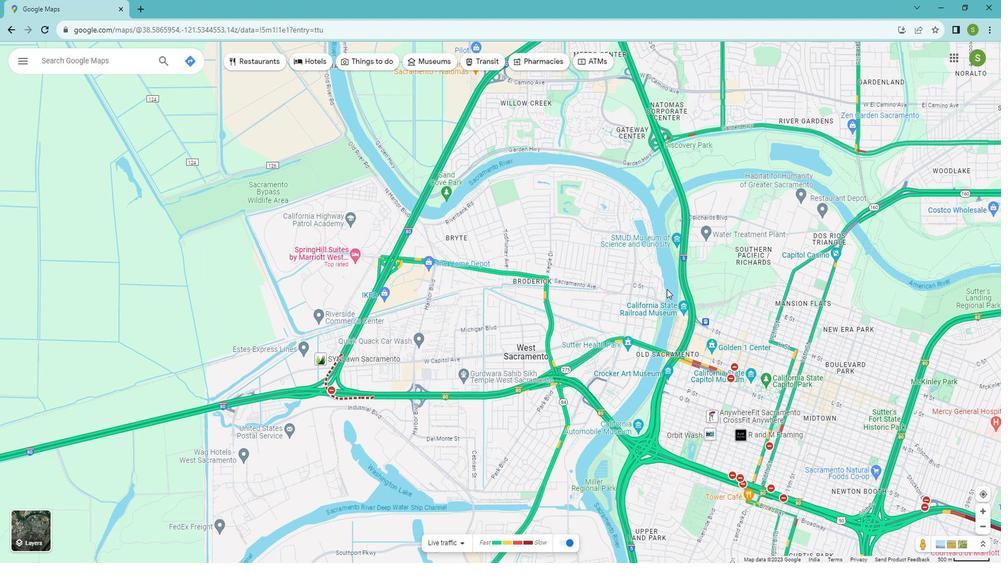 
Action: Mouse scrolled (678, 289) with delta (0, 0)
Screenshot: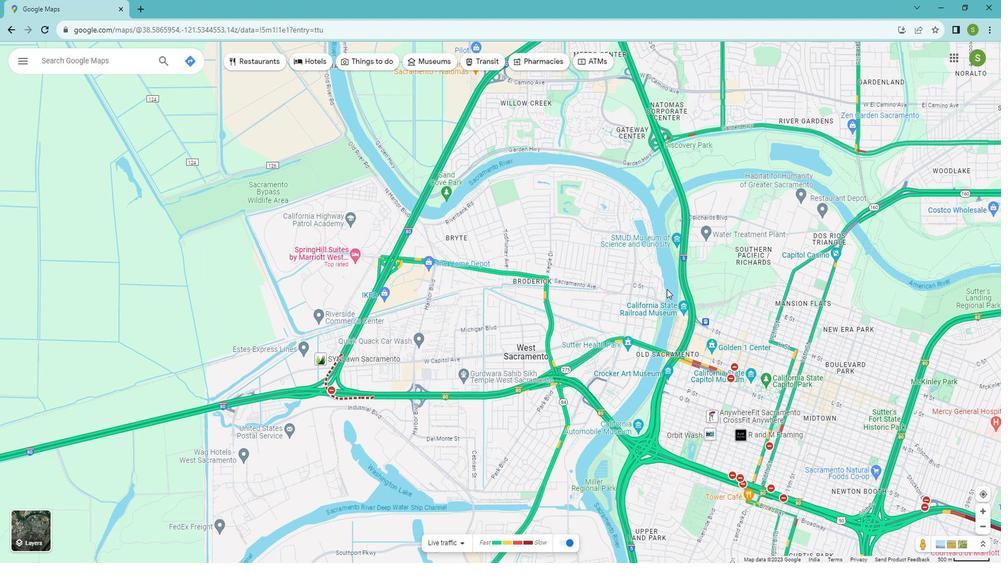 
